 Task: Toggle use commit input as stash message.
Action: Mouse moved to (21, 533)
Screenshot: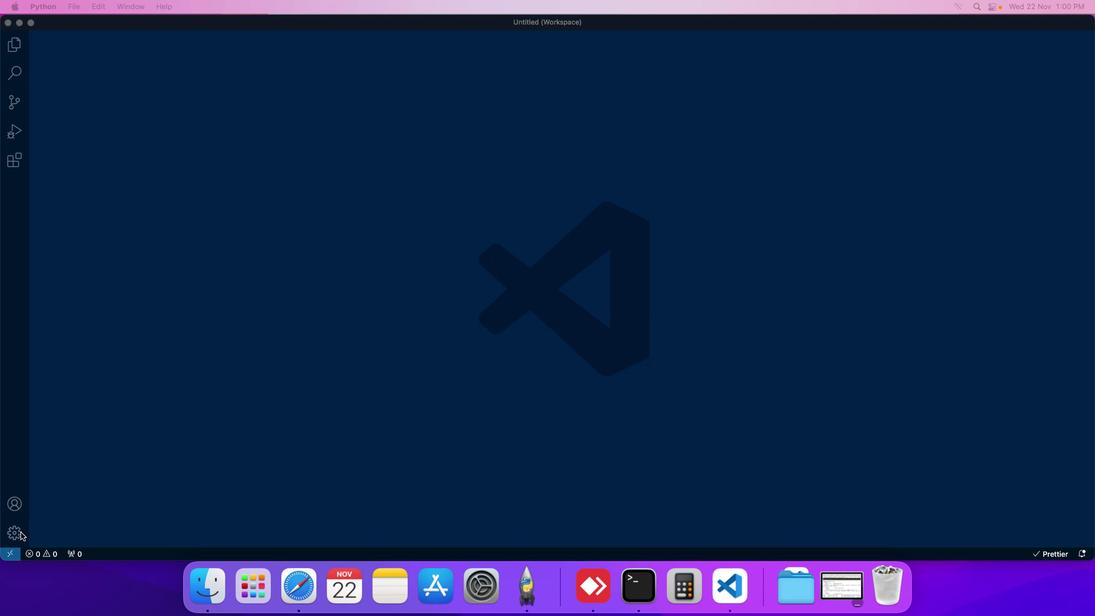 
Action: Mouse pressed left at (21, 533)
Screenshot: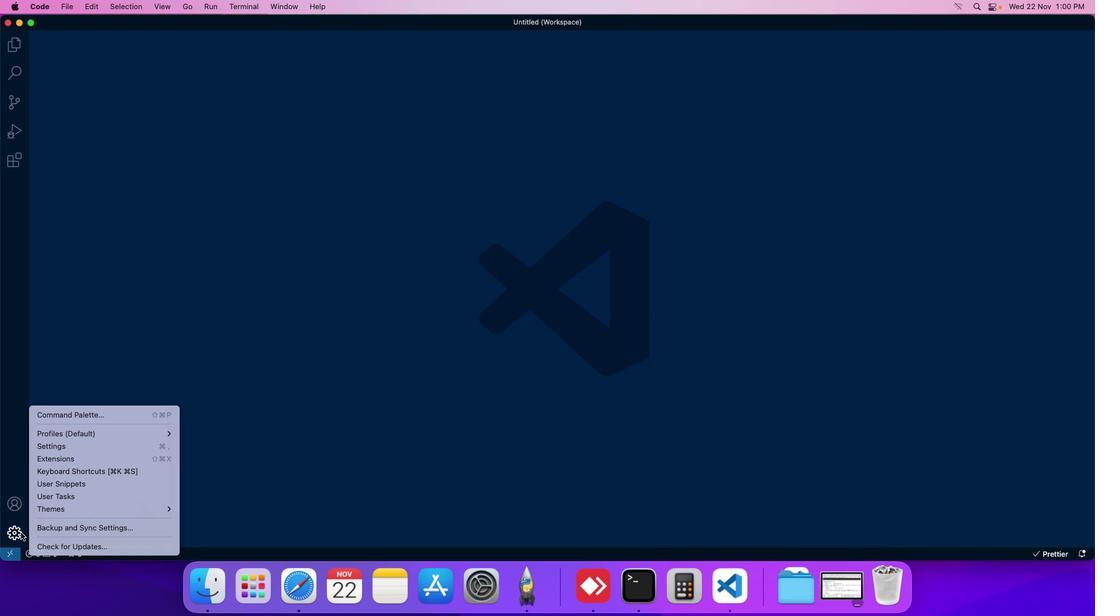 
Action: Mouse moved to (81, 451)
Screenshot: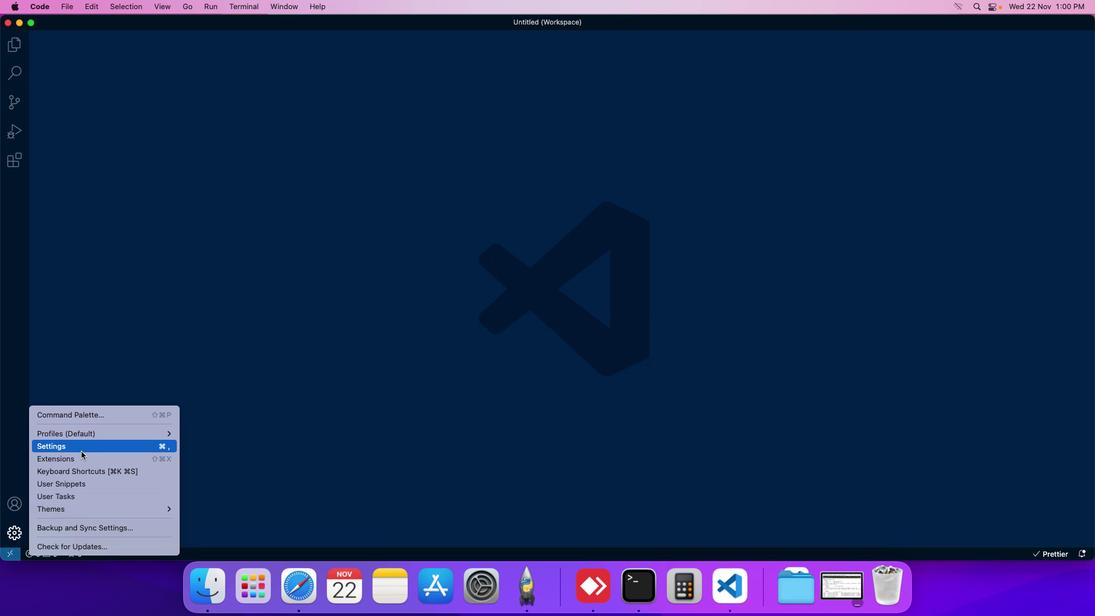 
Action: Mouse pressed left at (81, 451)
Screenshot: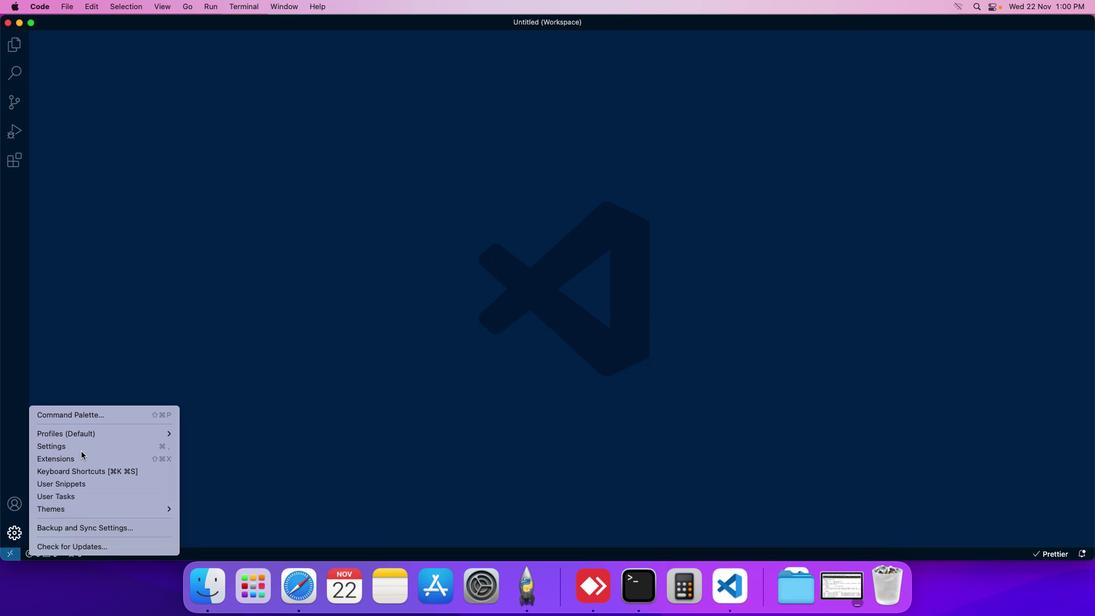 
Action: Mouse moved to (259, 96)
Screenshot: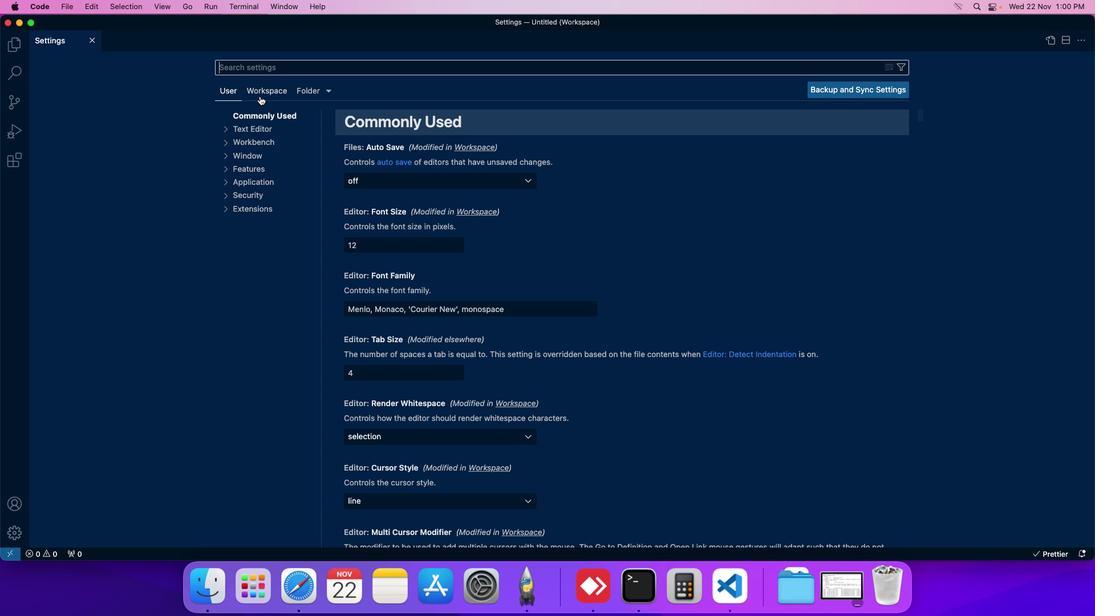 
Action: Mouse pressed left at (259, 96)
Screenshot: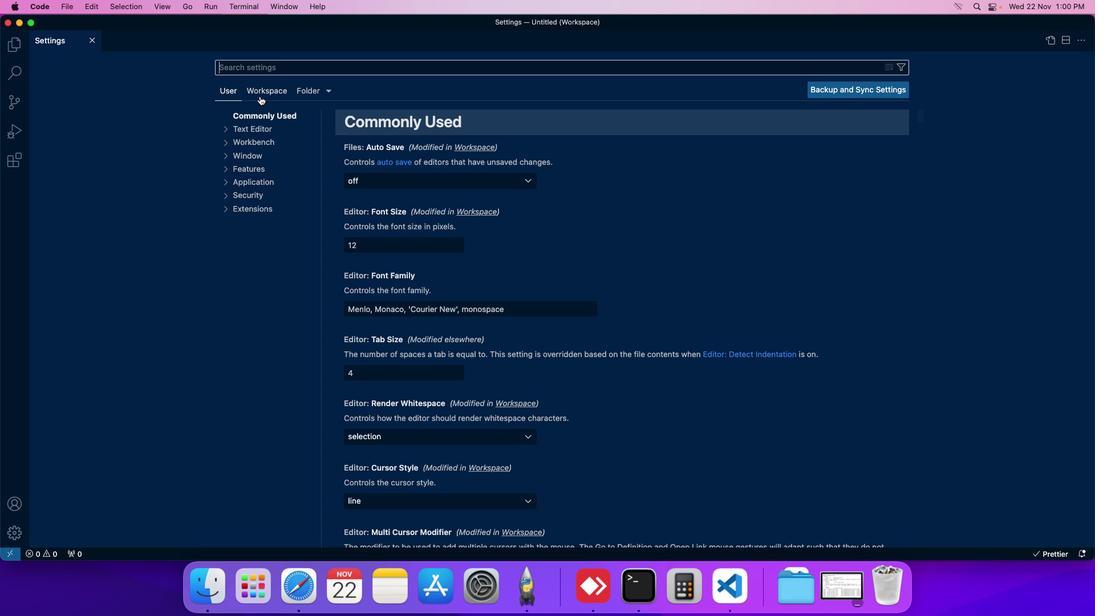 
Action: Mouse moved to (252, 197)
Screenshot: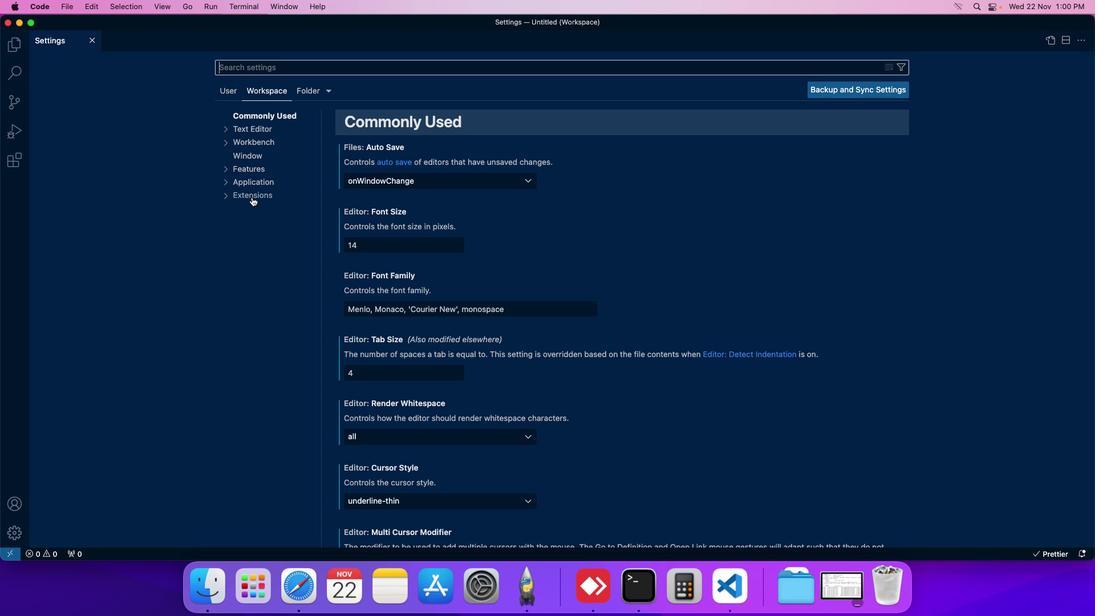 
Action: Mouse pressed left at (252, 197)
Screenshot: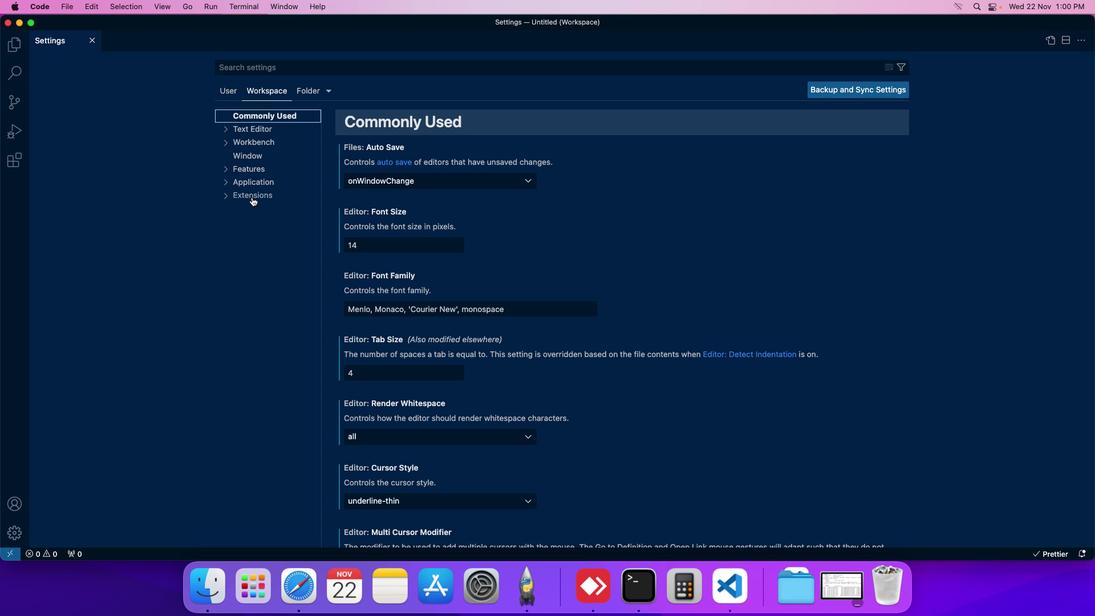 
Action: Mouse moved to (245, 248)
Screenshot: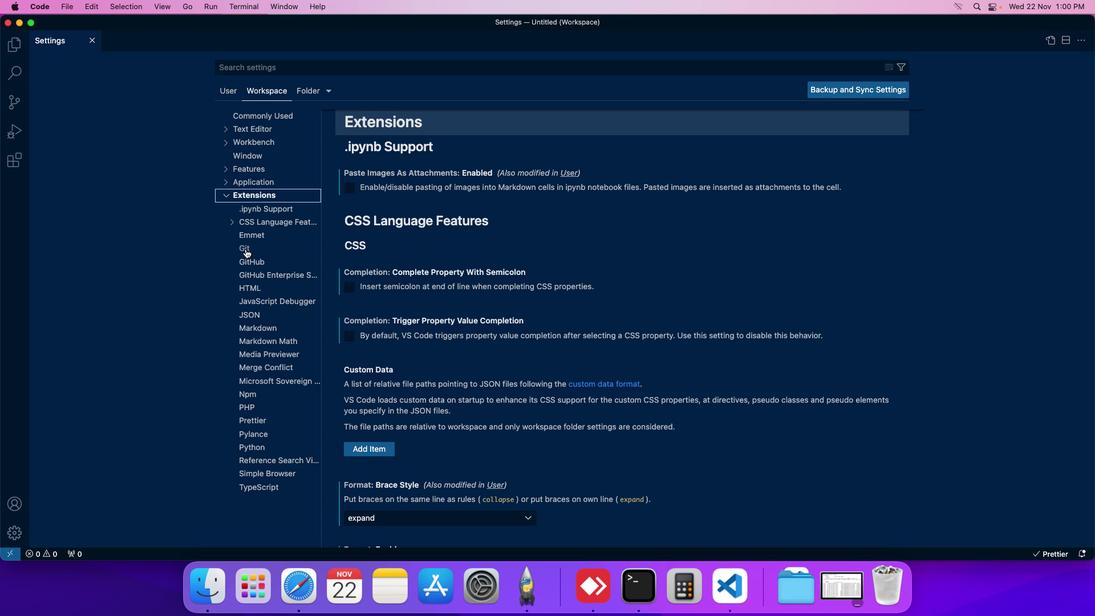 
Action: Mouse pressed left at (245, 248)
Screenshot: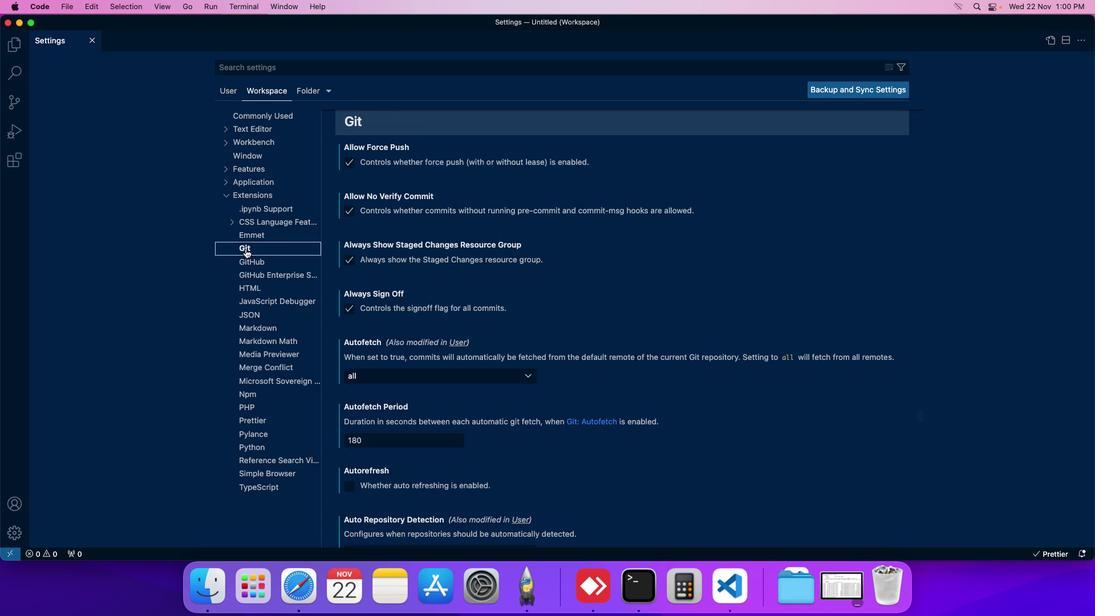 
Action: Mouse moved to (356, 330)
Screenshot: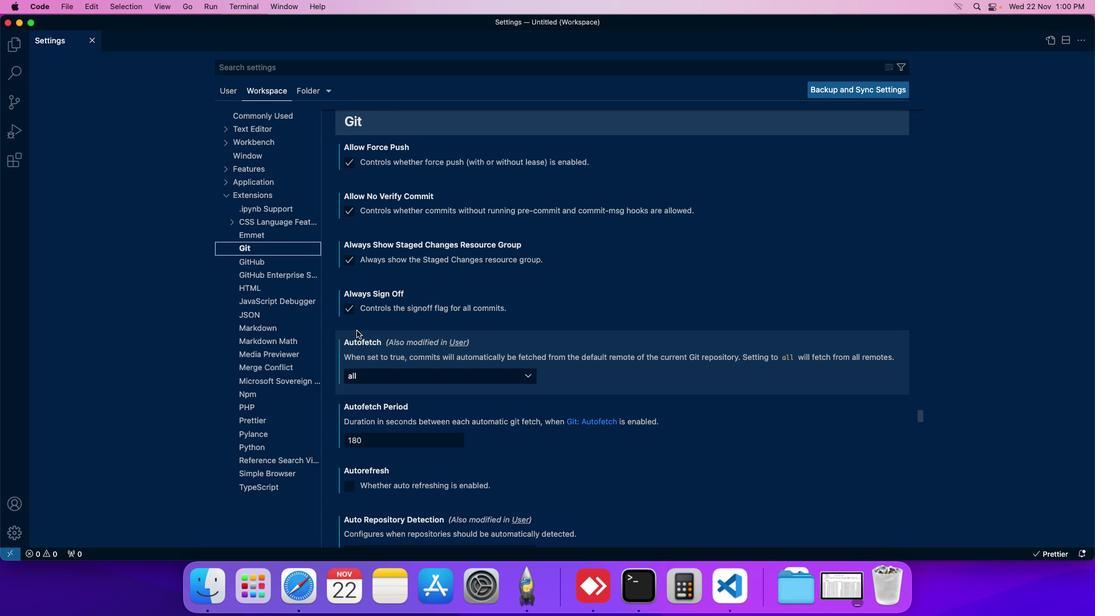 
Action: Mouse scrolled (356, 330) with delta (0, 0)
Screenshot: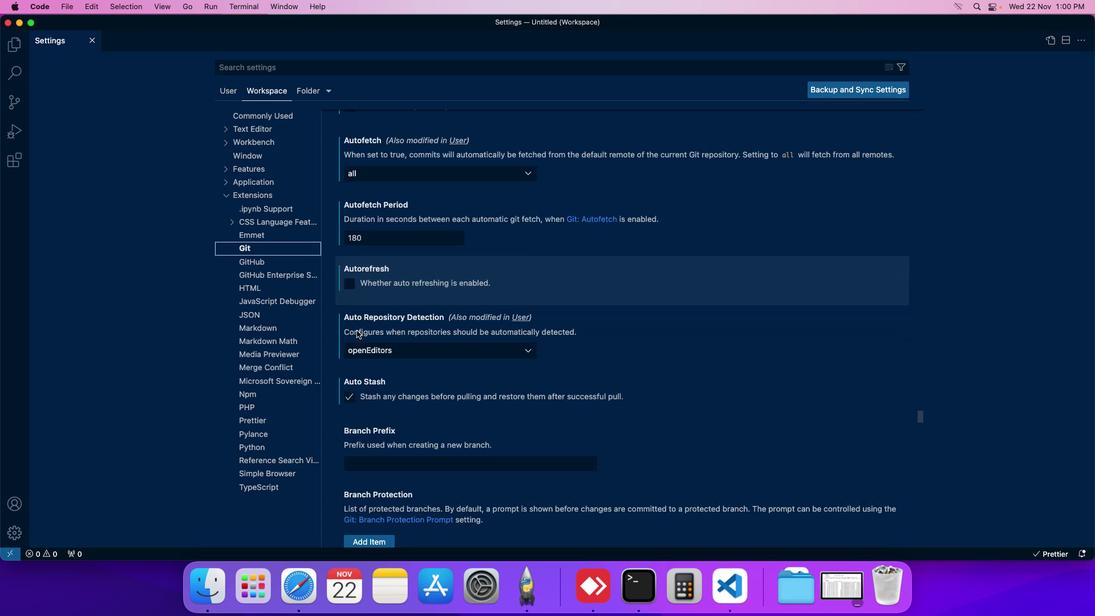 
Action: Mouse scrolled (356, 330) with delta (0, 0)
Screenshot: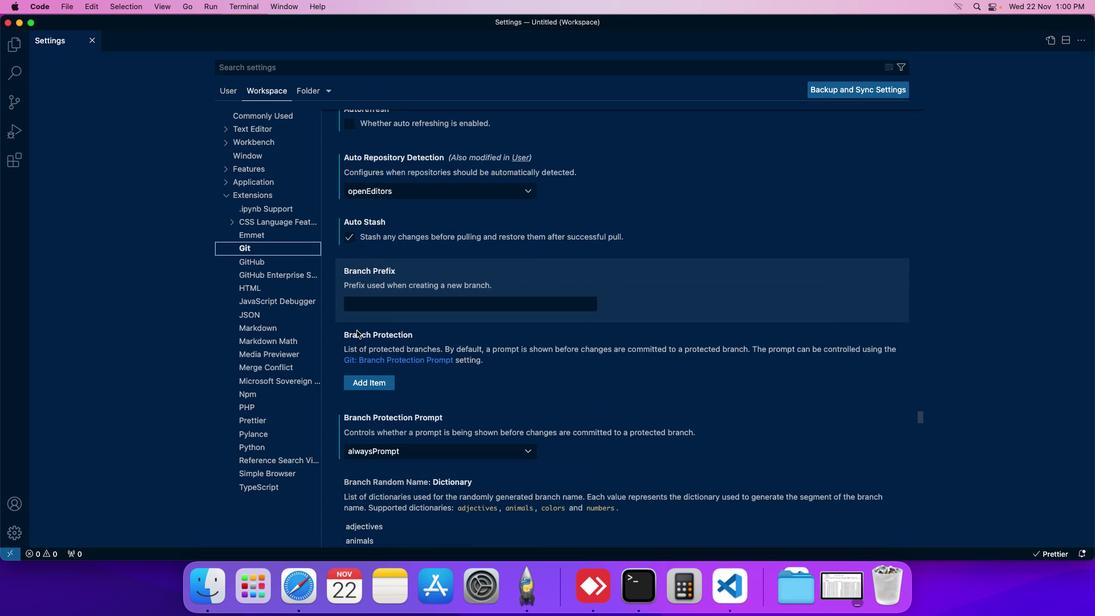 
Action: Mouse scrolled (356, 330) with delta (0, 0)
Screenshot: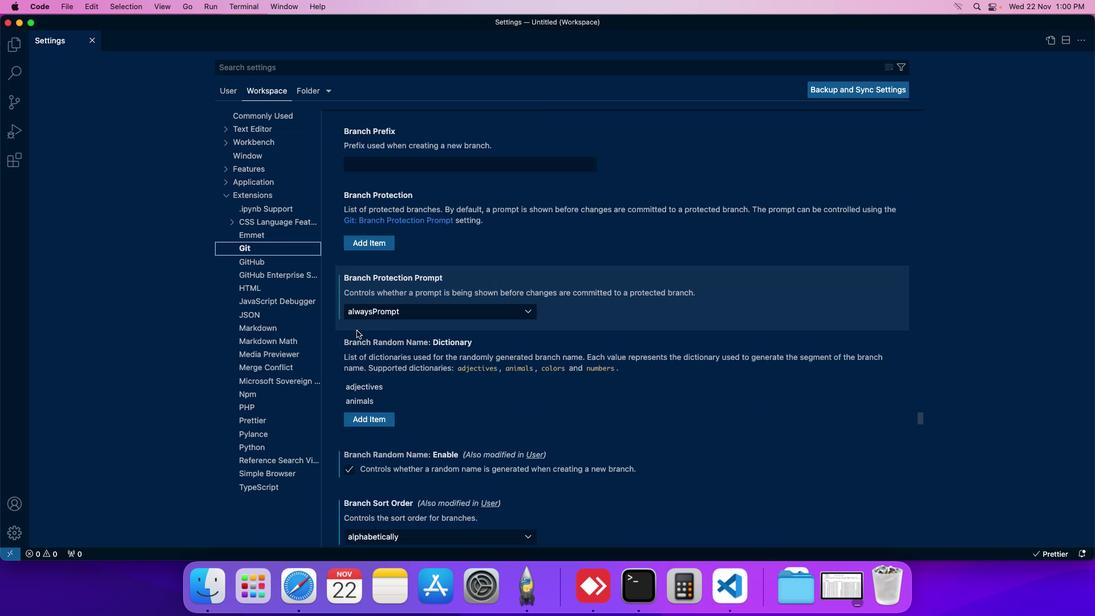 
Action: Mouse scrolled (356, 330) with delta (0, 0)
Screenshot: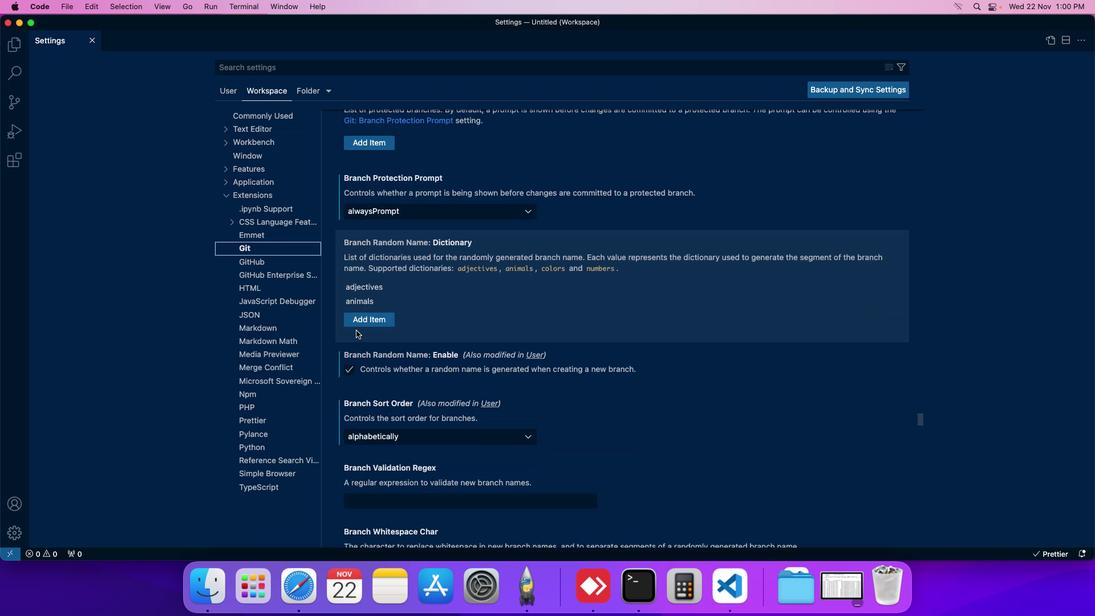 
Action: Mouse moved to (356, 330)
Screenshot: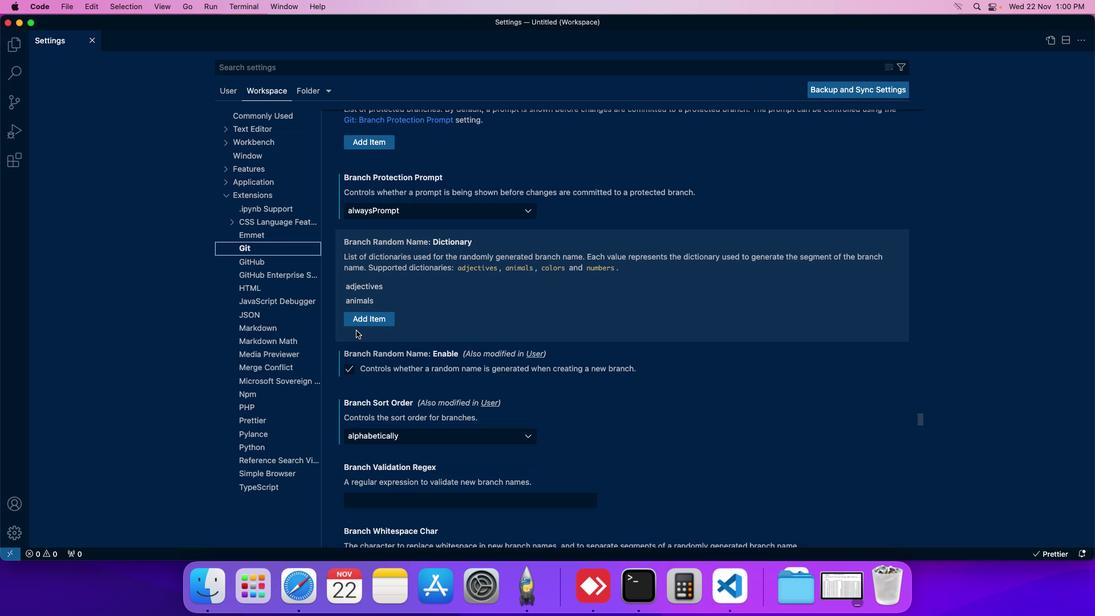 
Action: Mouse scrolled (356, 330) with delta (0, 0)
Screenshot: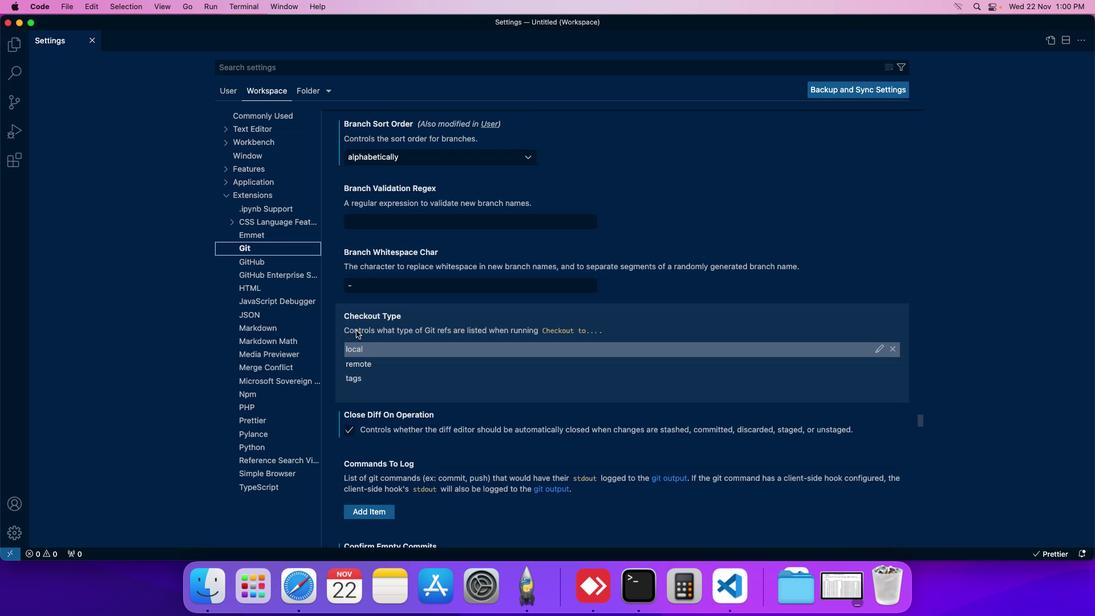 
Action: Mouse scrolled (356, 330) with delta (0, 0)
Screenshot: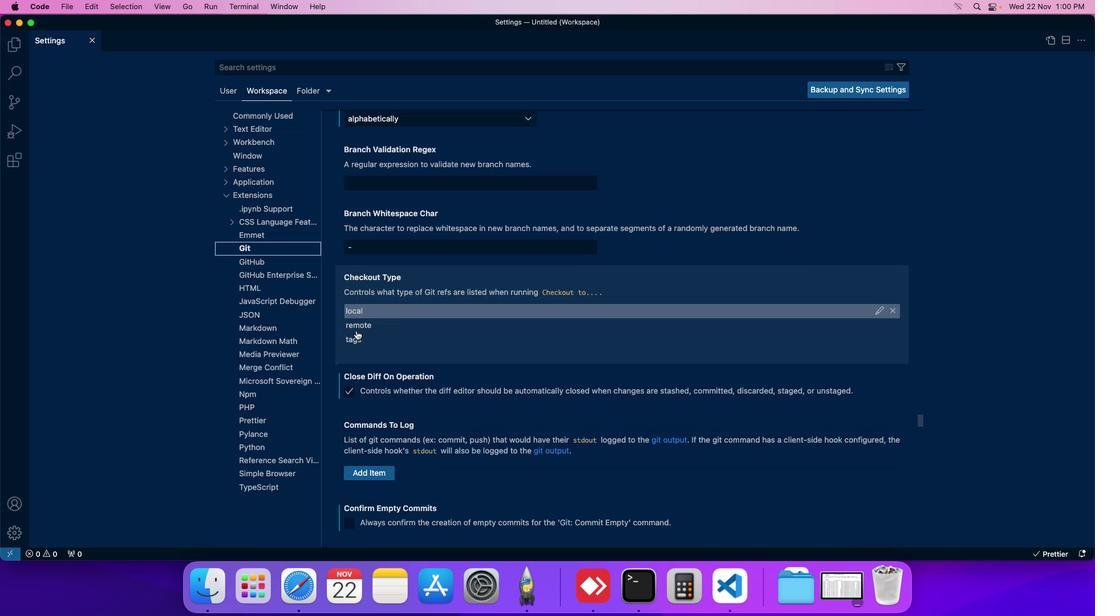 
Action: Mouse scrolled (356, 330) with delta (0, 0)
Screenshot: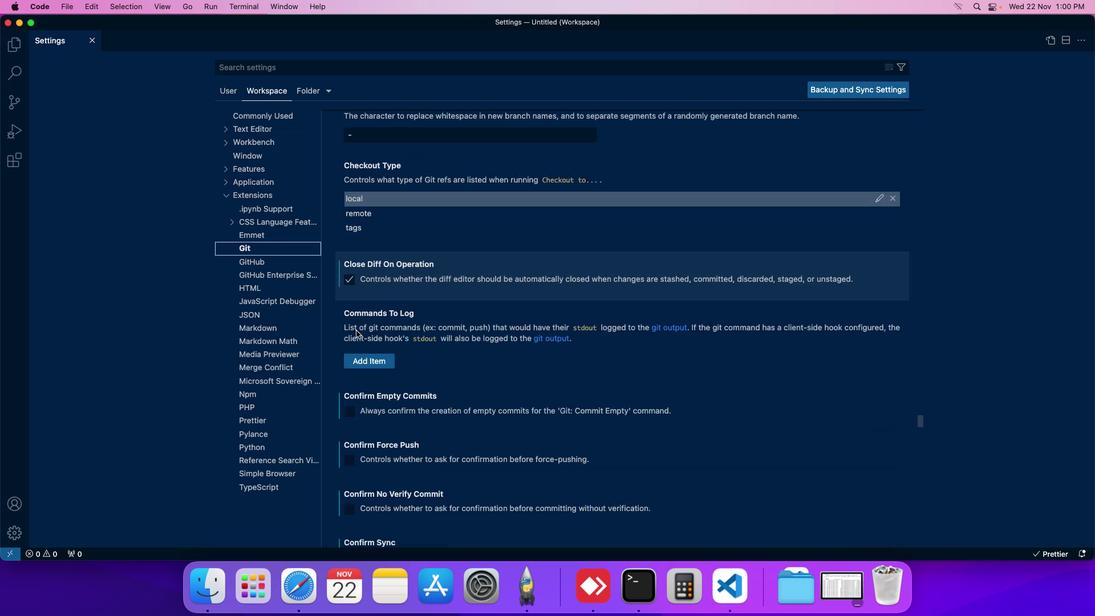 
Action: Mouse scrolled (356, 330) with delta (0, 0)
Screenshot: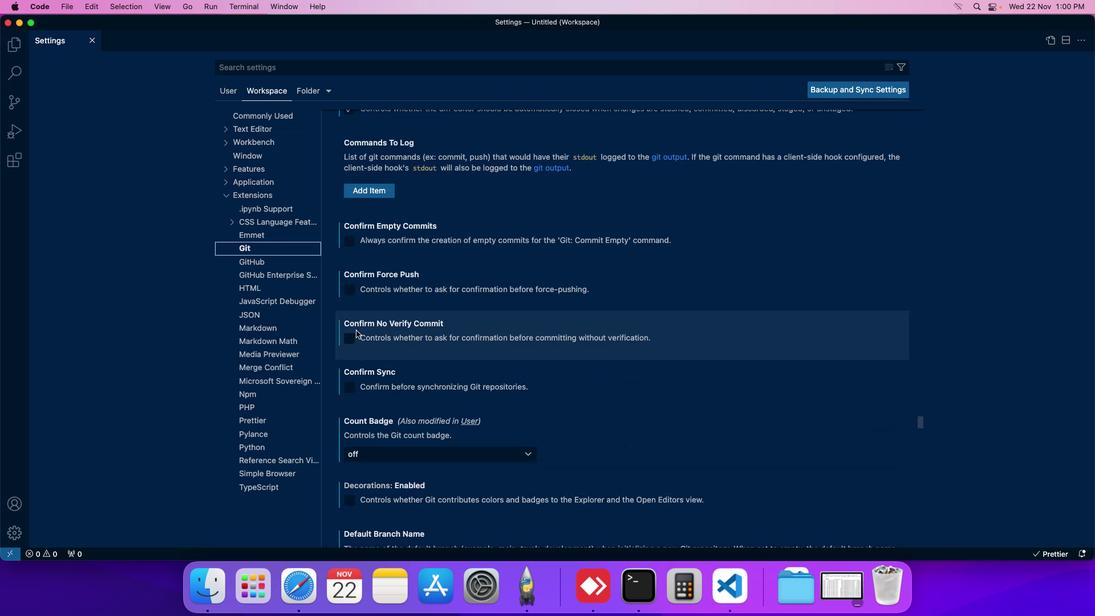
Action: Mouse scrolled (356, 330) with delta (0, 0)
Screenshot: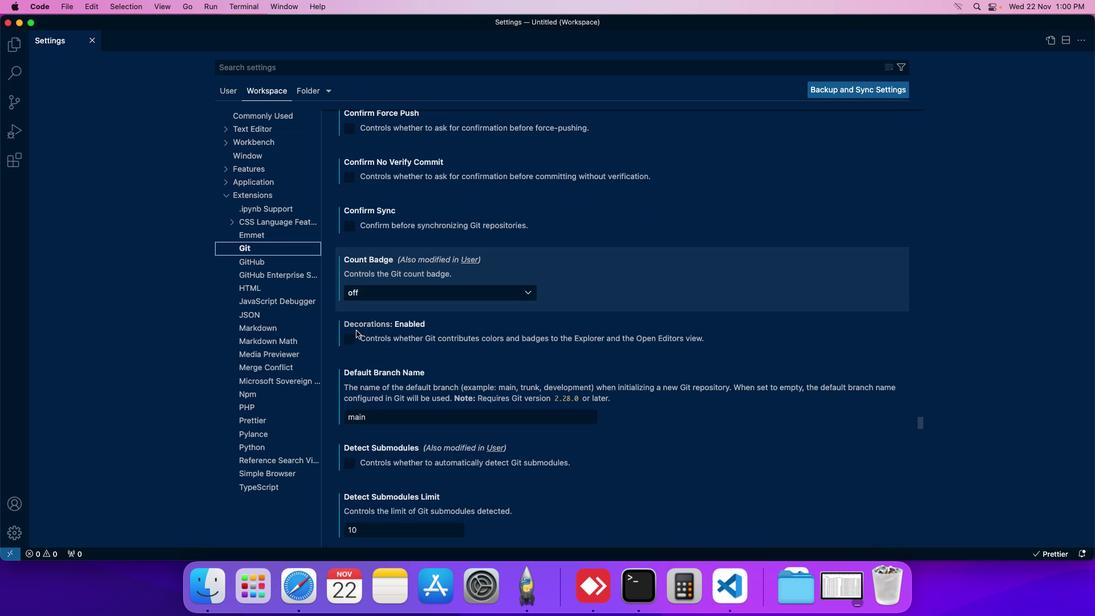 
Action: Mouse scrolled (356, 330) with delta (0, 0)
Screenshot: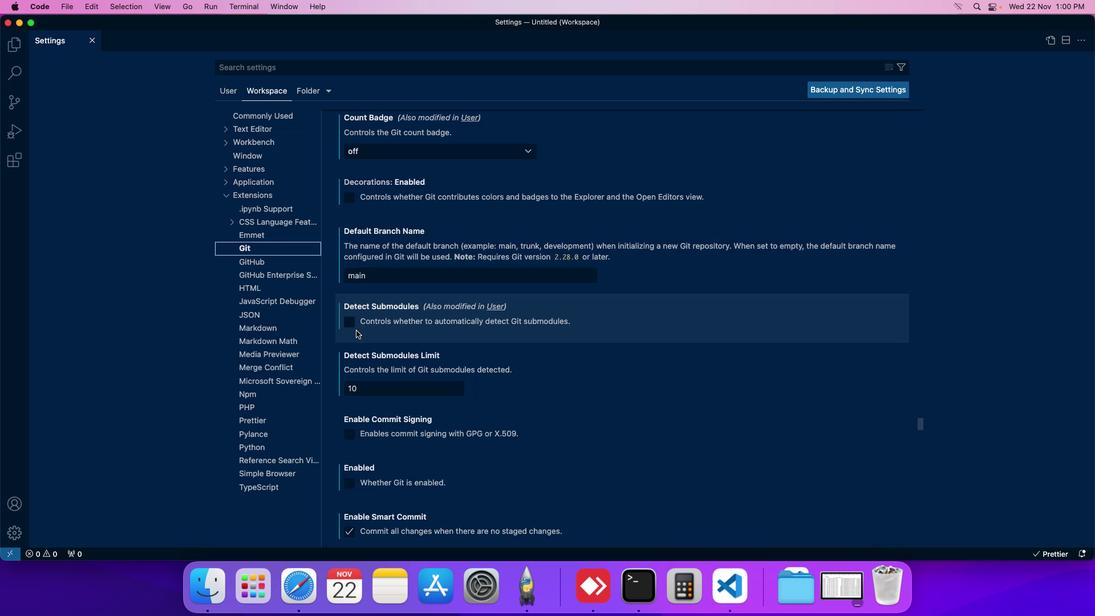 
Action: Mouse scrolled (356, 330) with delta (0, 0)
Screenshot: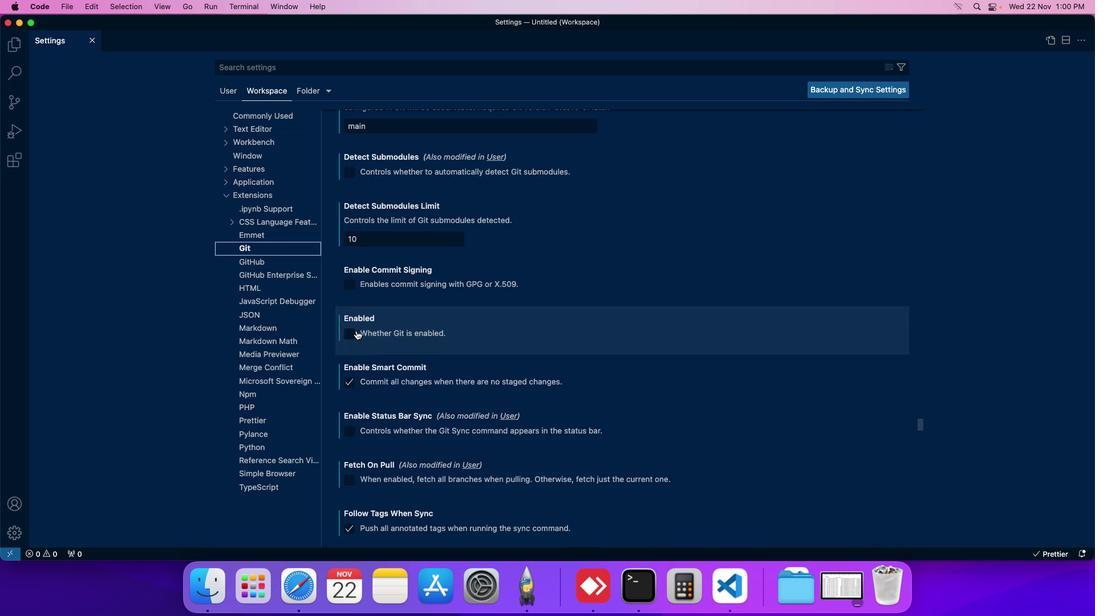 
Action: Mouse scrolled (356, 330) with delta (0, 0)
Screenshot: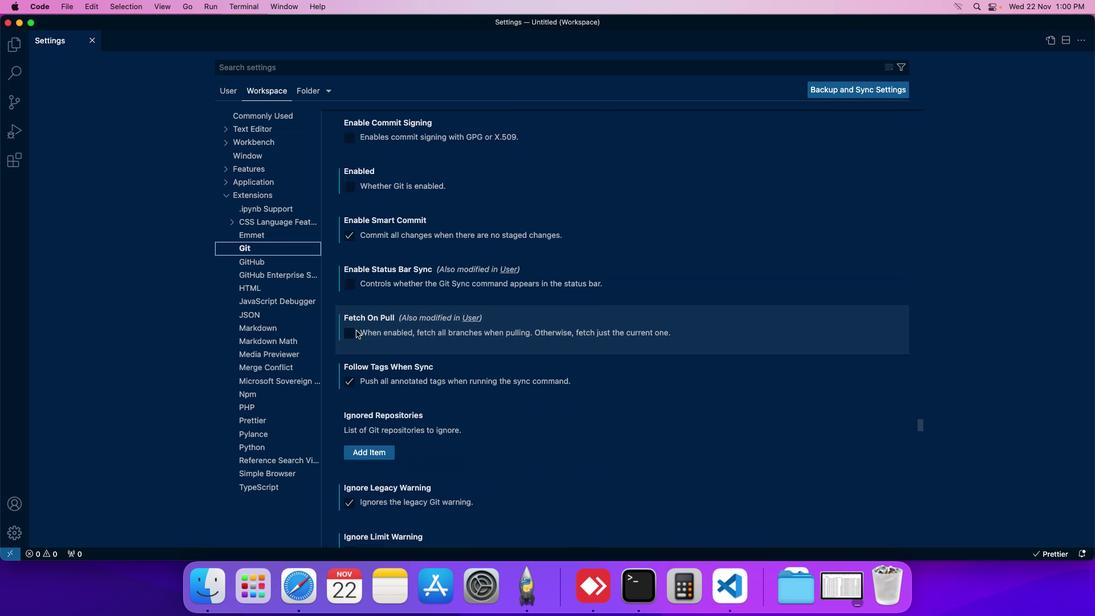 
Action: Mouse scrolled (356, 330) with delta (0, 0)
Screenshot: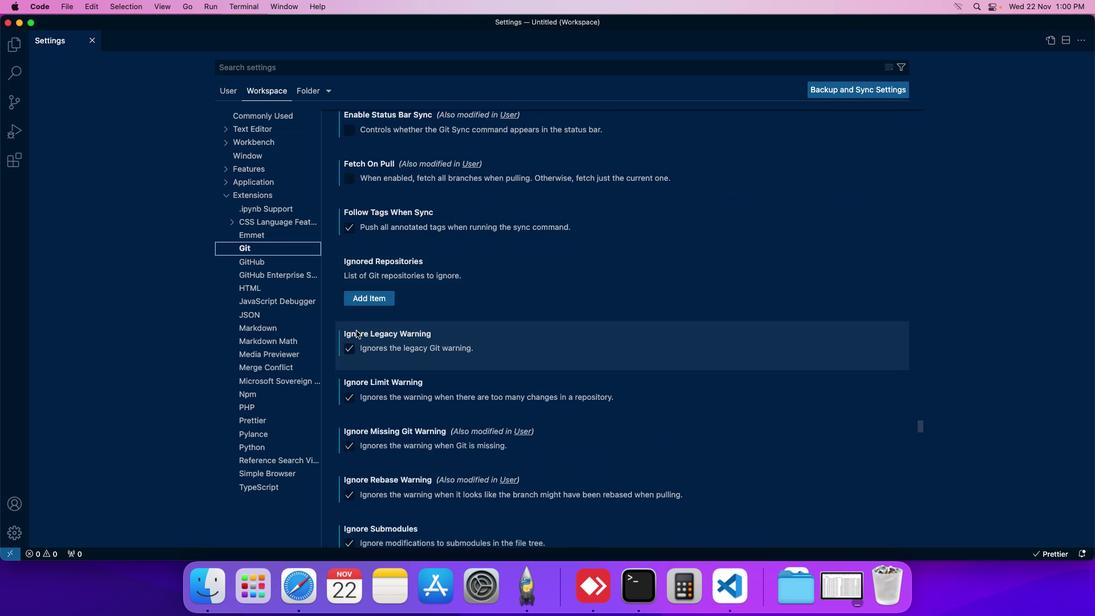 
Action: Mouse scrolled (356, 330) with delta (0, 0)
Screenshot: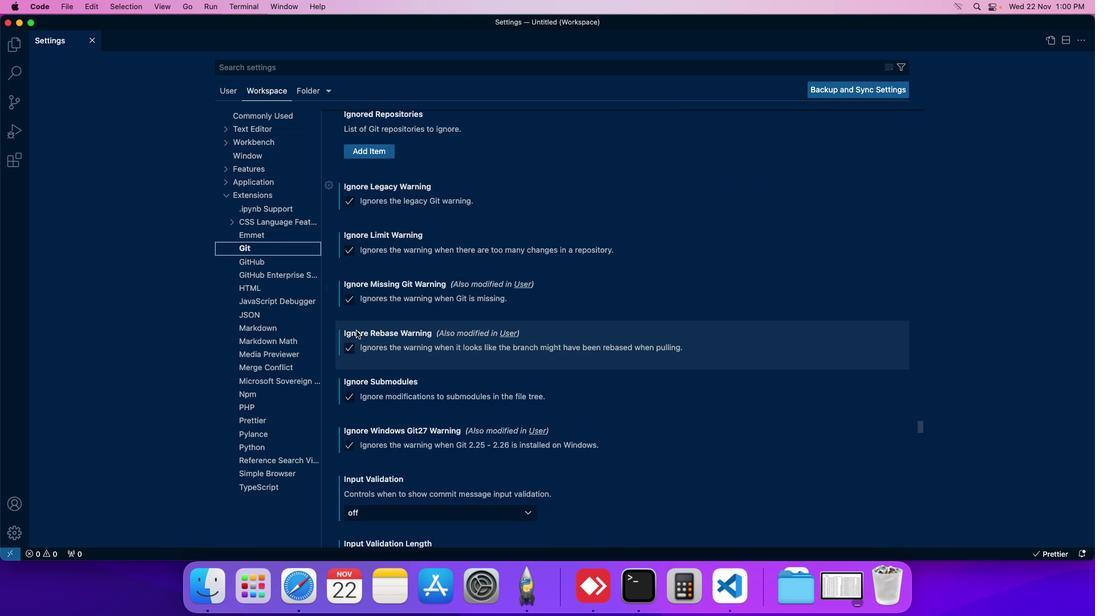 
Action: Mouse scrolled (356, 330) with delta (0, 0)
Screenshot: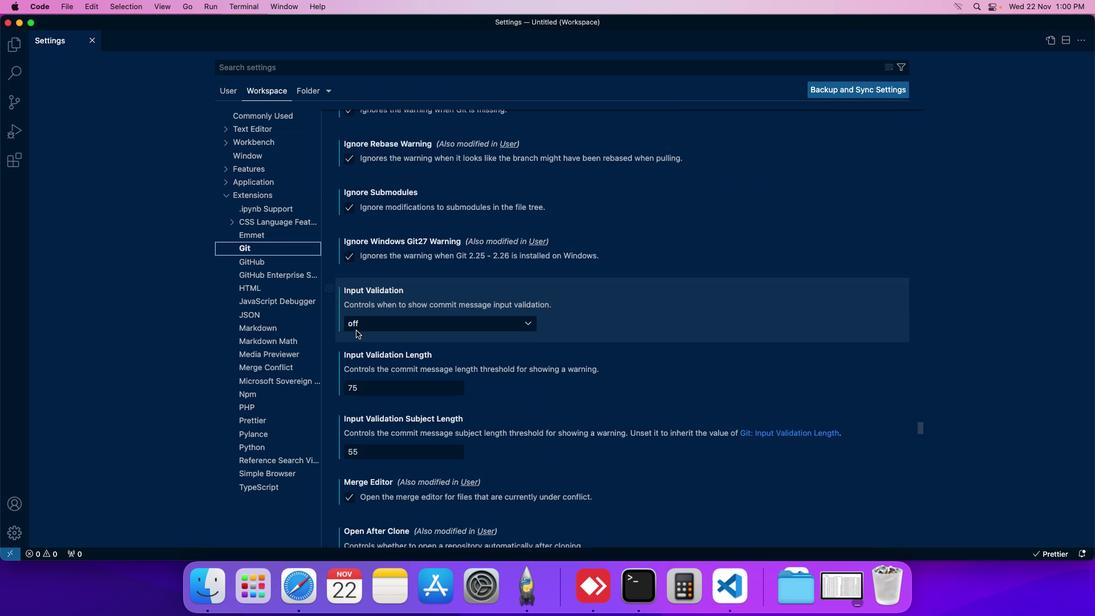 
Action: Mouse scrolled (356, 330) with delta (0, 0)
Screenshot: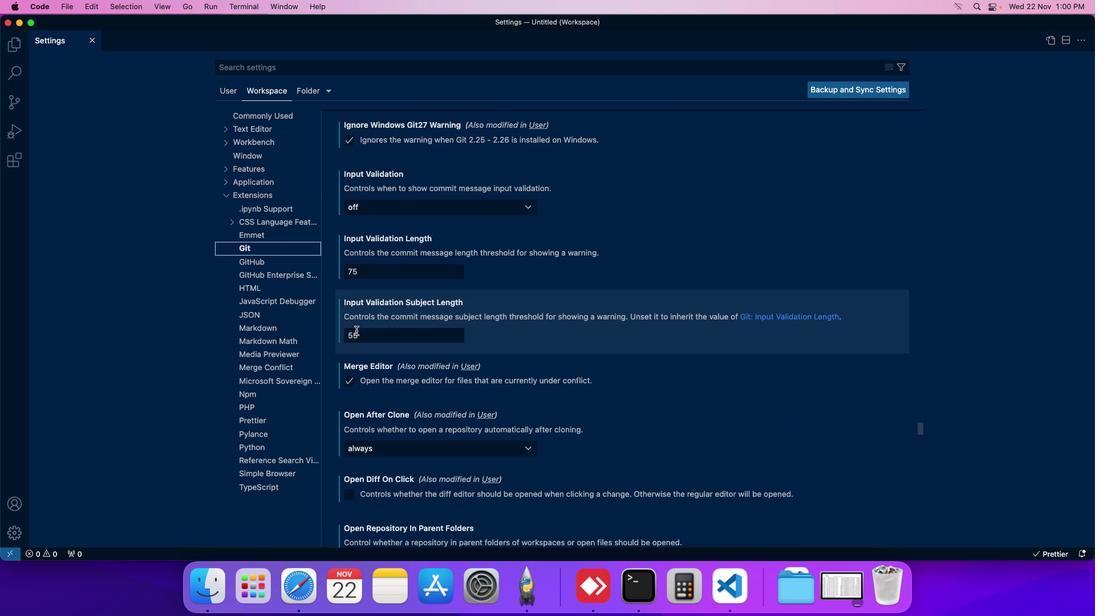
Action: Mouse scrolled (356, 330) with delta (0, 0)
Screenshot: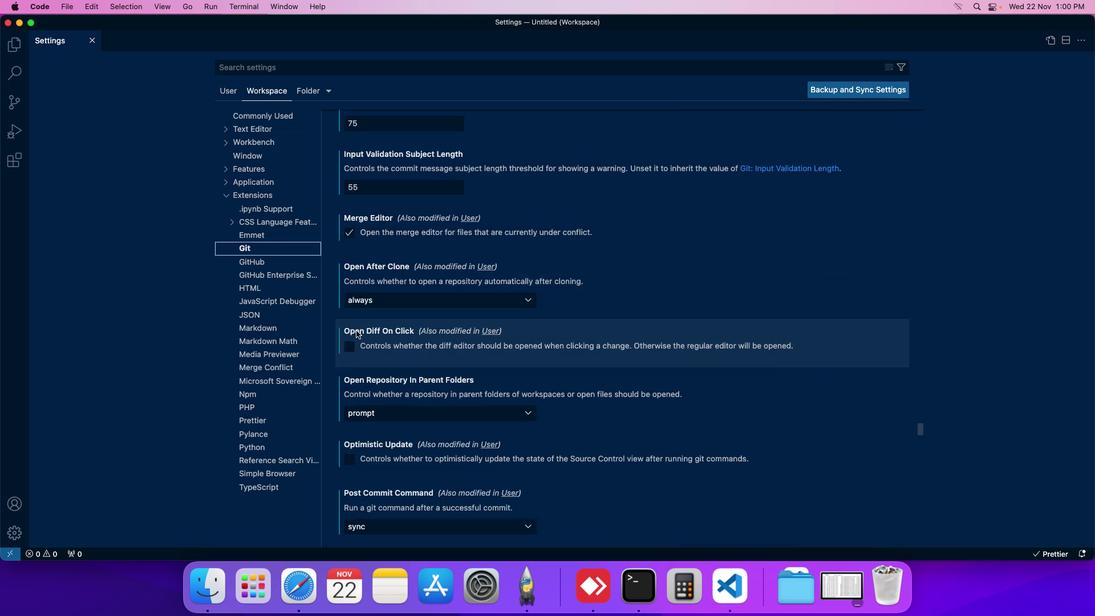 
Action: Mouse scrolled (356, 330) with delta (0, 0)
Screenshot: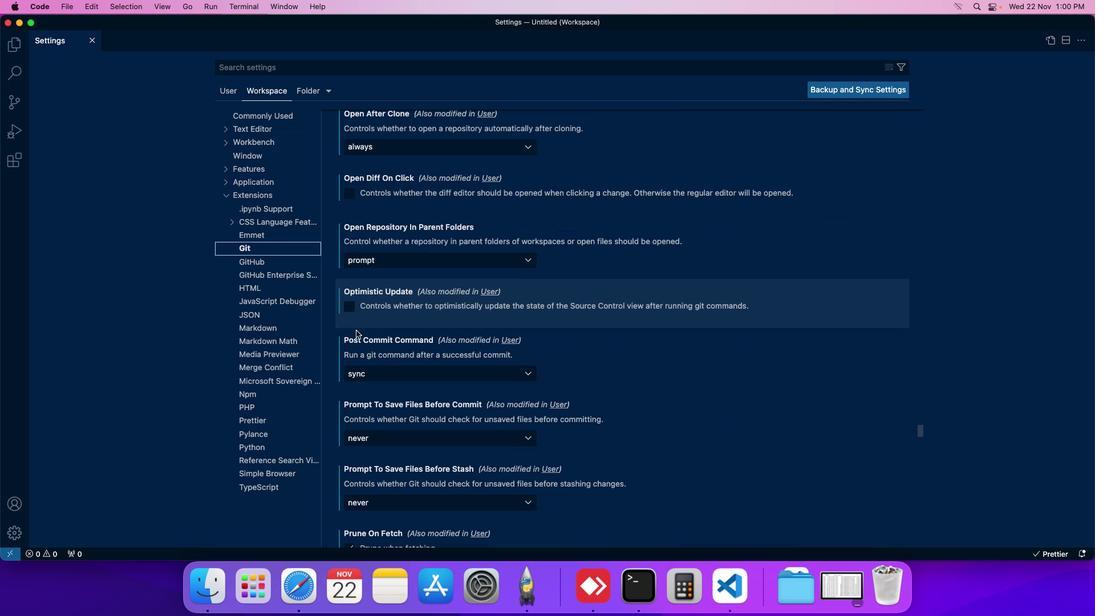 
Action: Mouse scrolled (356, 330) with delta (0, 0)
Screenshot: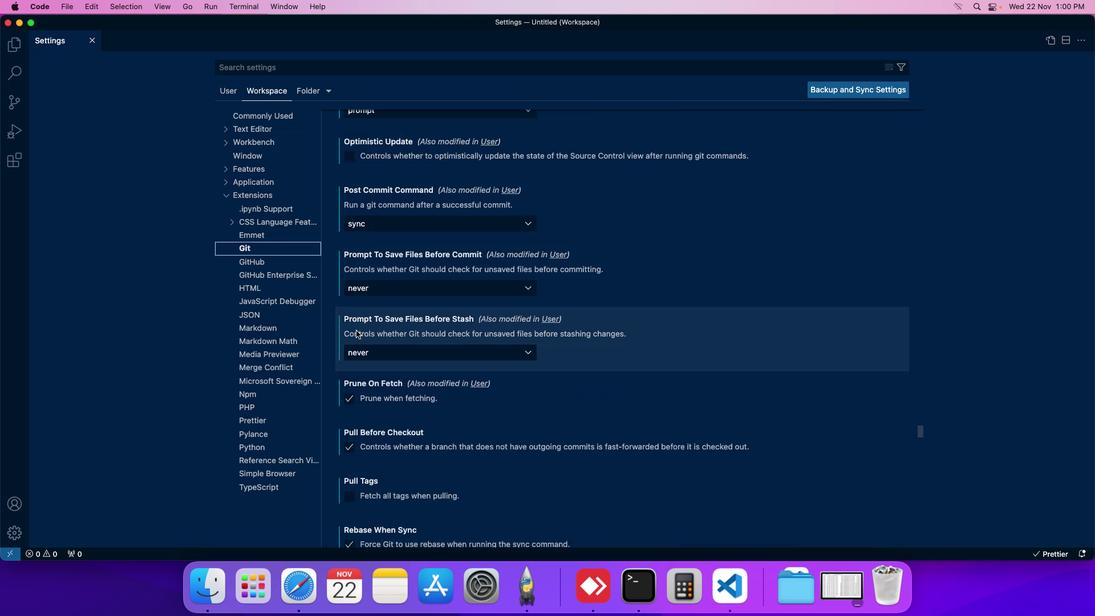 
Action: Mouse scrolled (356, 330) with delta (0, 0)
Screenshot: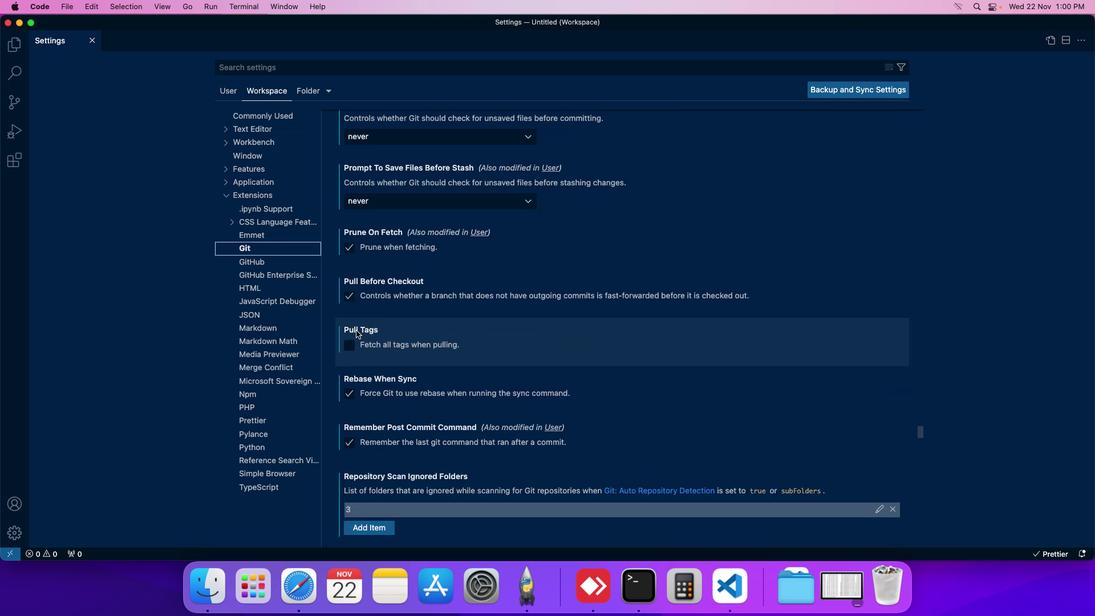 
Action: Mouse scrolled (356, 330) with delta (0, 0)
Screenshot: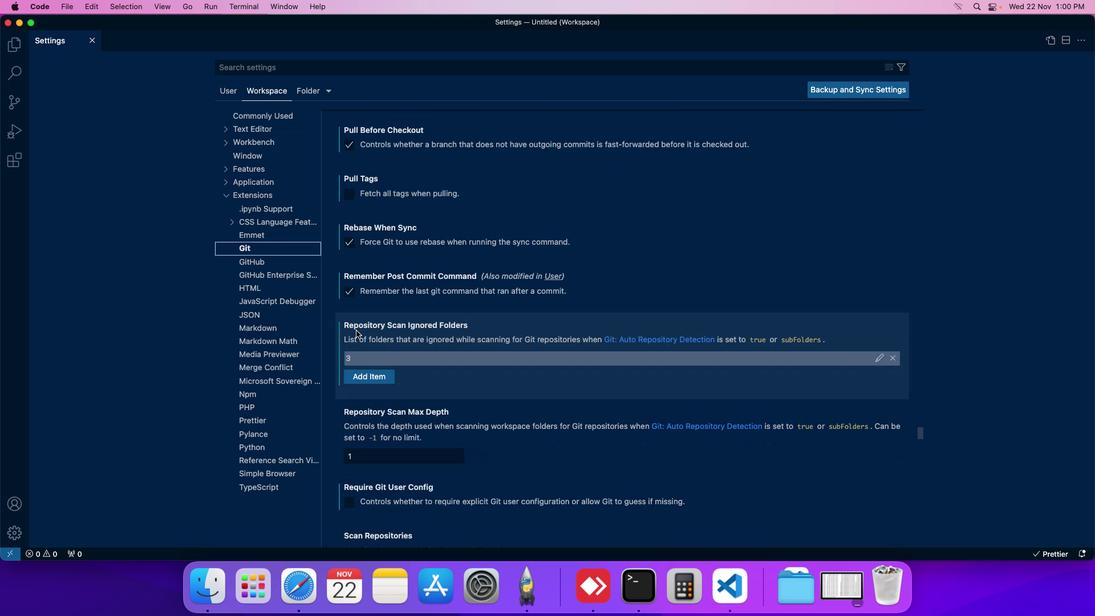 
Action: Mouse scrolled (356, 330) with delta (0, 0)
Screenshot: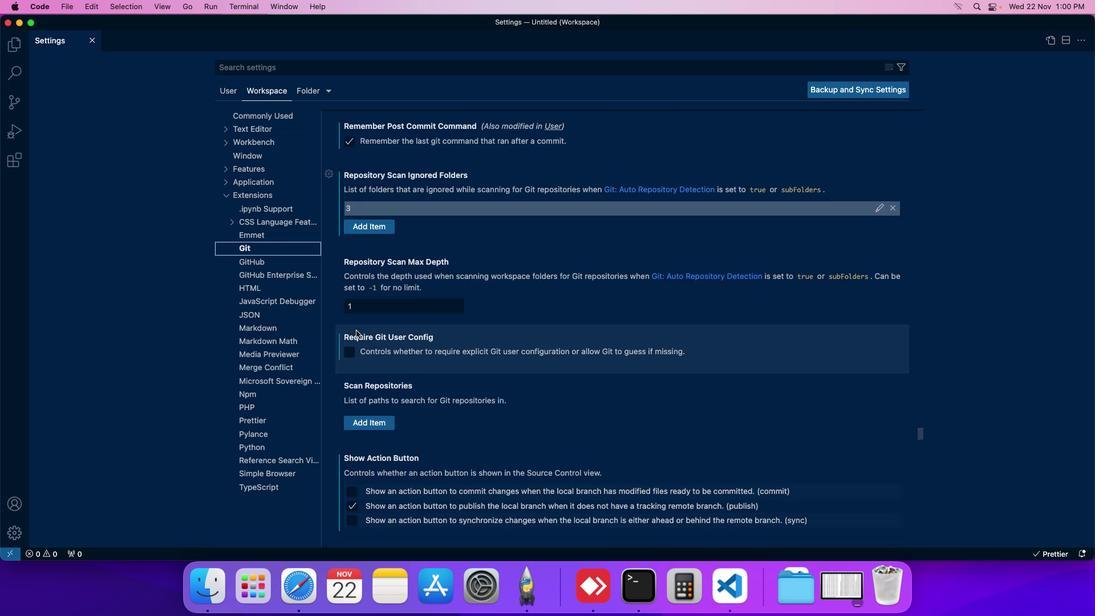 
Action: Mouse scrolled (356, 330) with delta (0, 0)
Screenshot: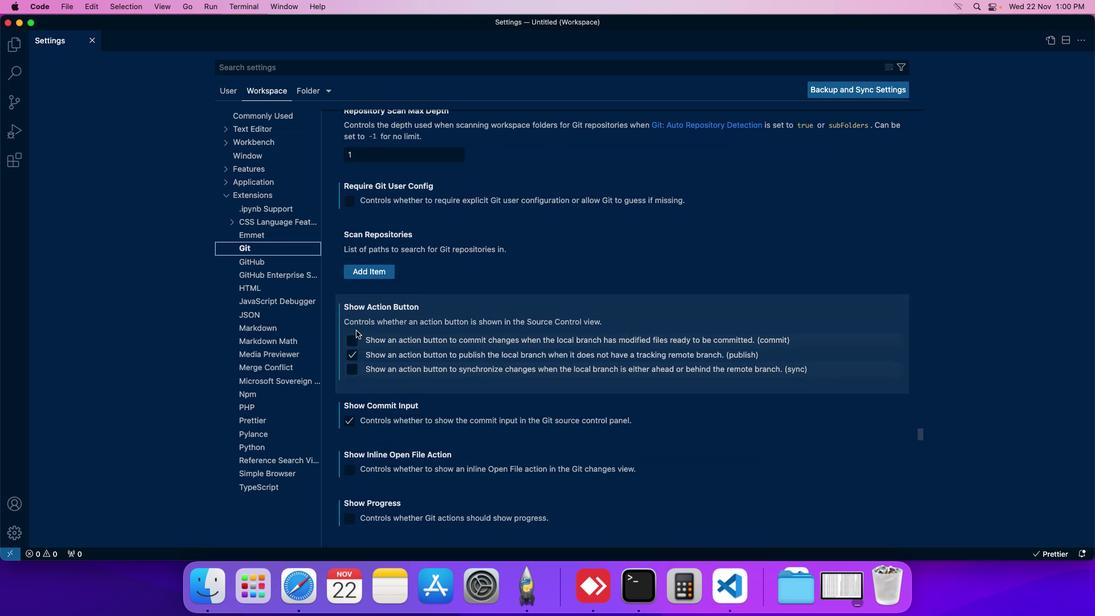 
Action: Mouse scrolled (356, 330) with delta (0, 0)
Screenshot: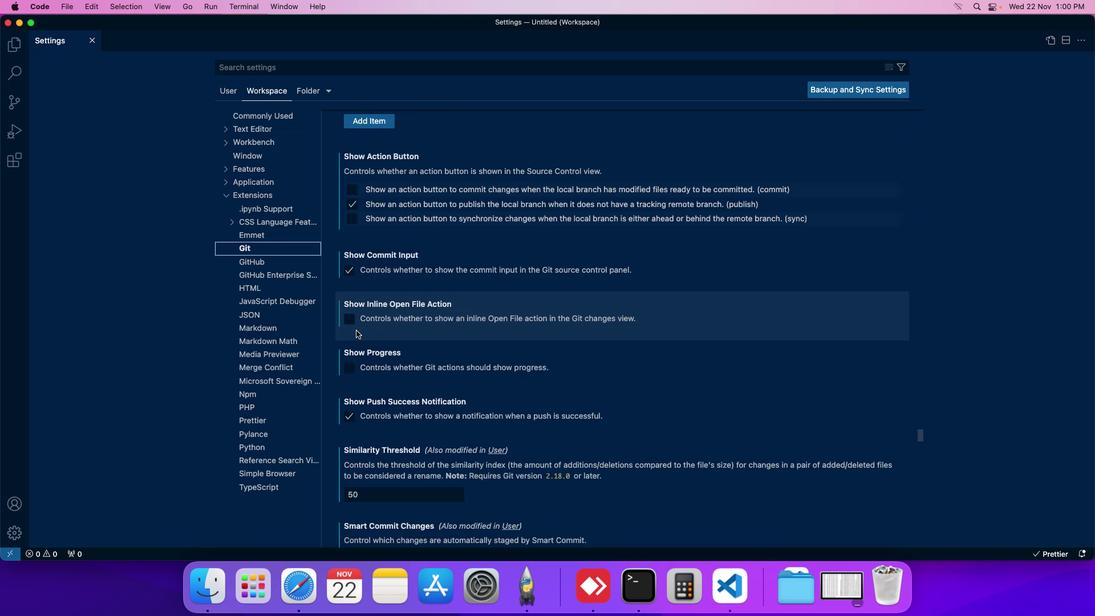 
Action: Mouse scrolled (356, 330) with delta (0, 0)
Screenshot: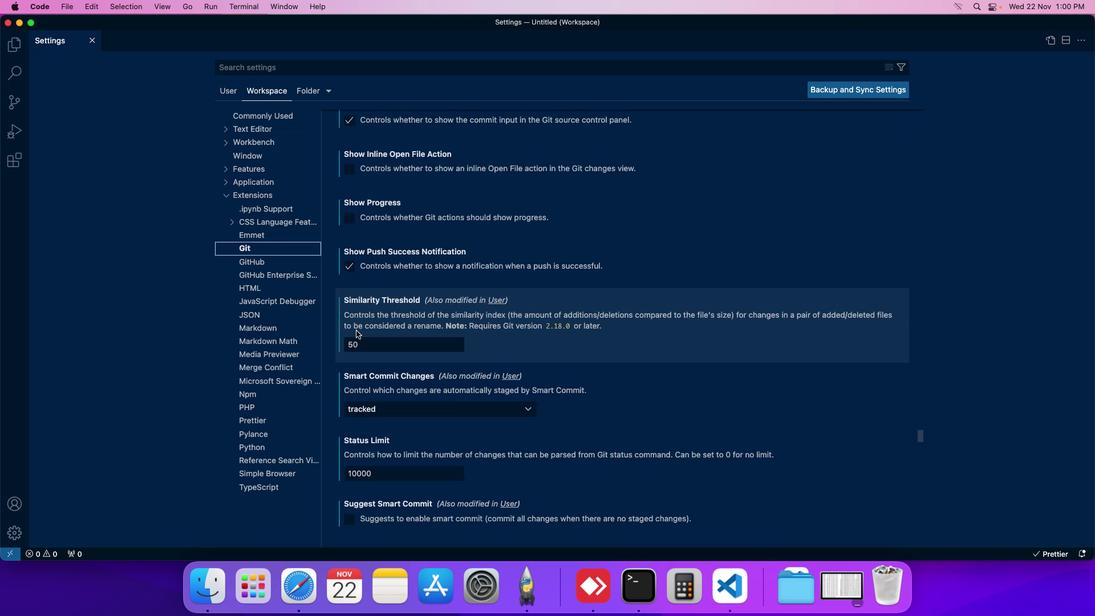 
Action: Mouse scrolled (356, 330) with delta (0, 0)
Screenshot: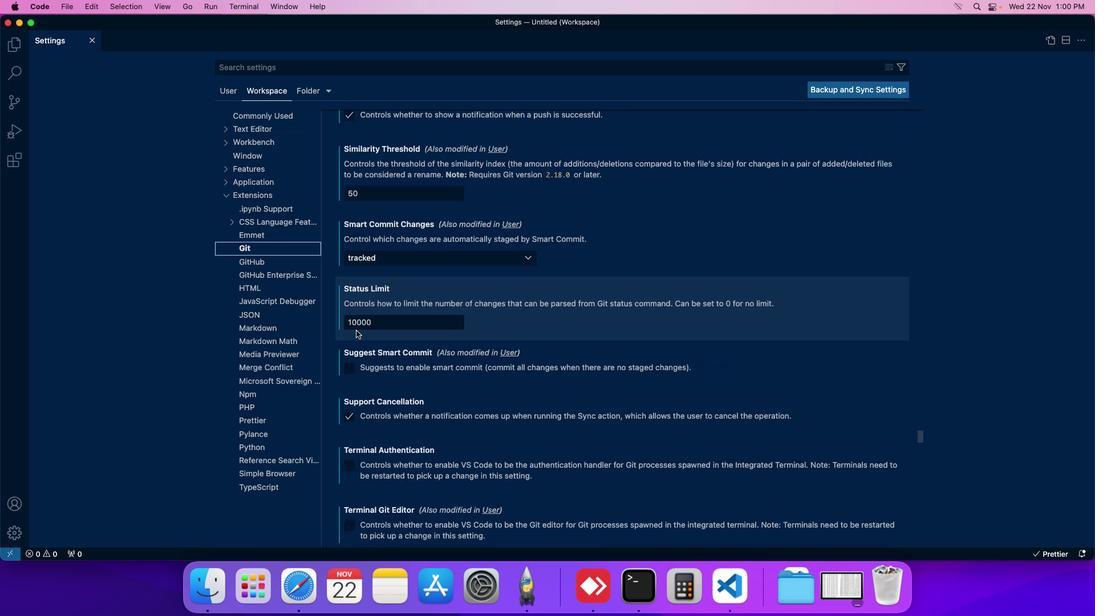 
Action: Mouse scrolled (356, 330) with delta (0, 0)
Screenshot: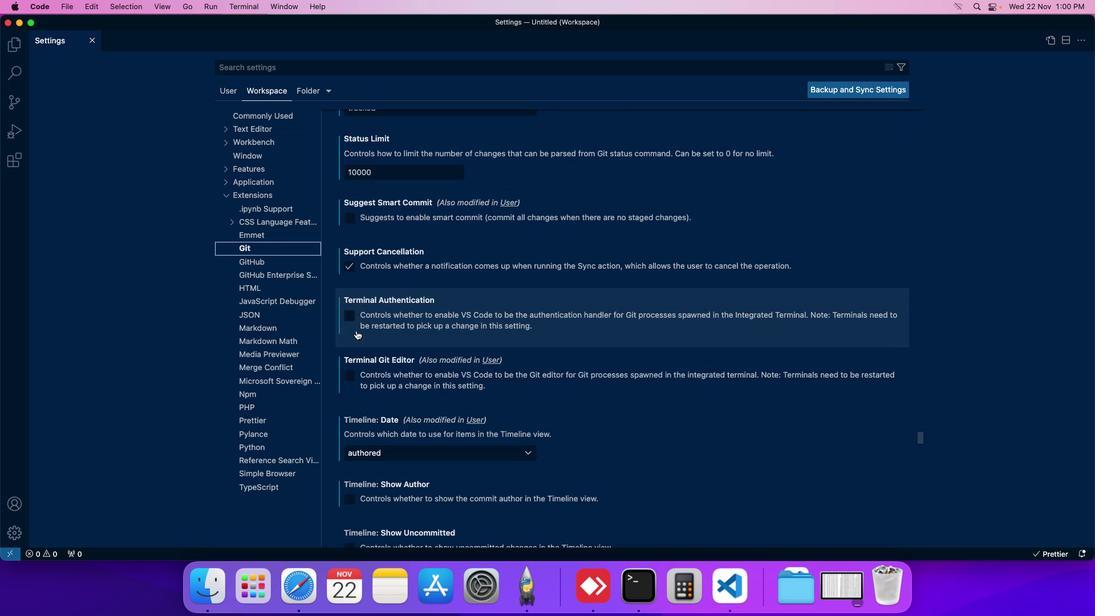 
Action: Mouse scrolled (356, 330) with delta (0, 0)
Screenshot: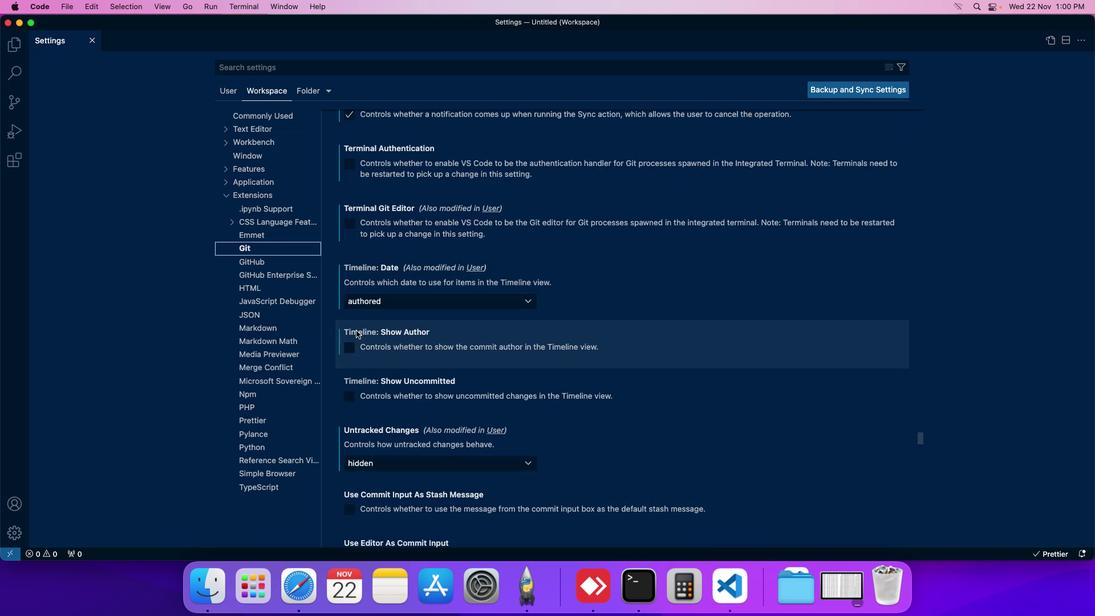 
Action: Mouse scrolled (356, 330) with delta (0, 0)
Screenshot: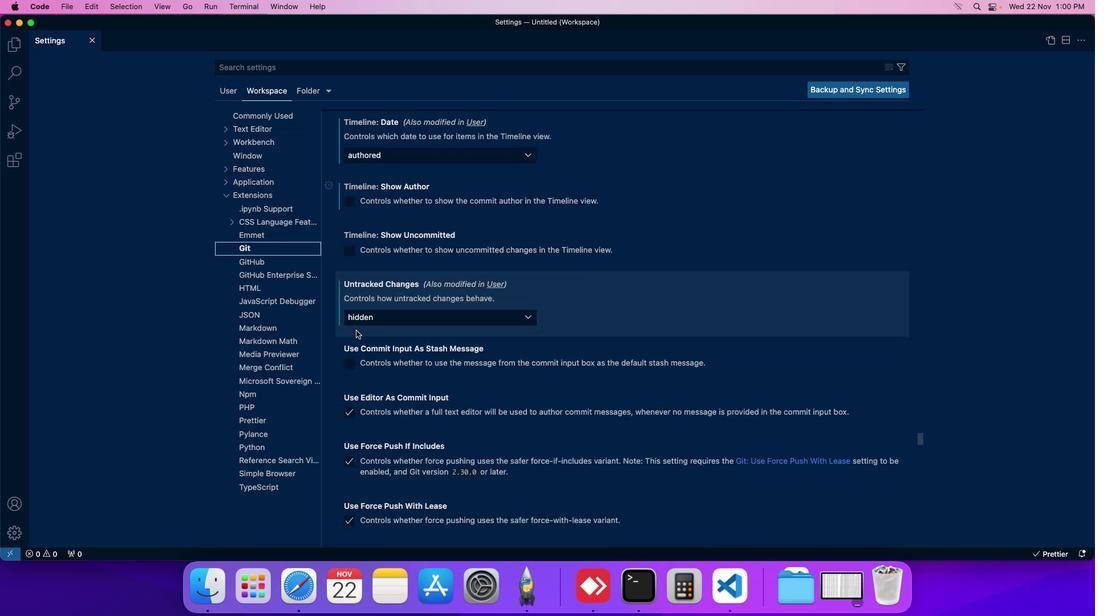 
Action: Mouse scrolled (356, 330) with delta (0, 0)
Screenshot: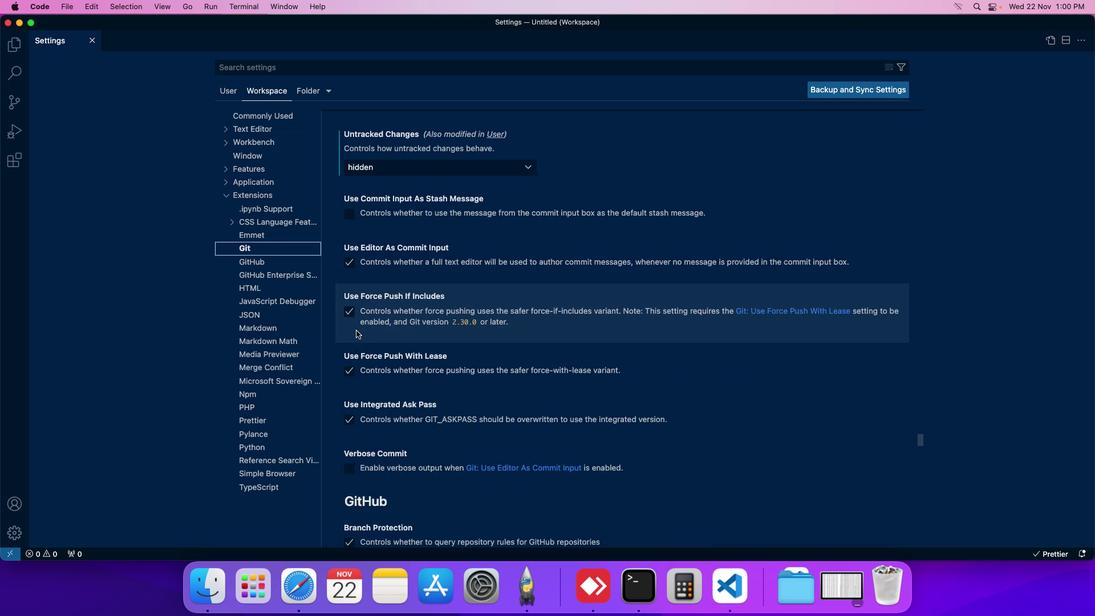 
Action: Mouse scrolled (356, 330) with delta (0, 0)
Screenshot: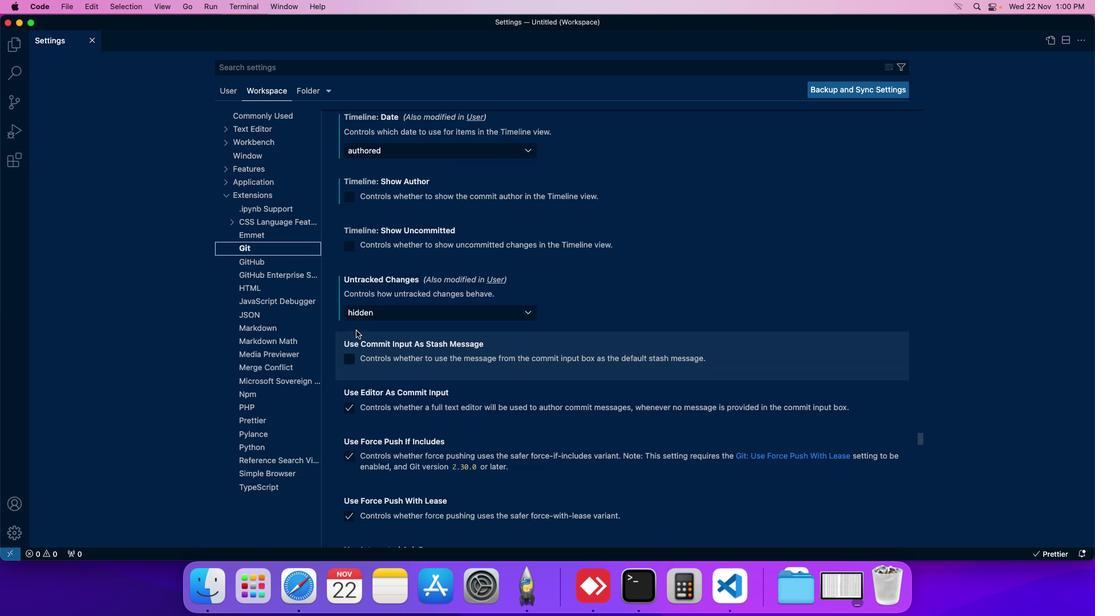 
Action: Mouse moved to (348, 357)
Screenshot: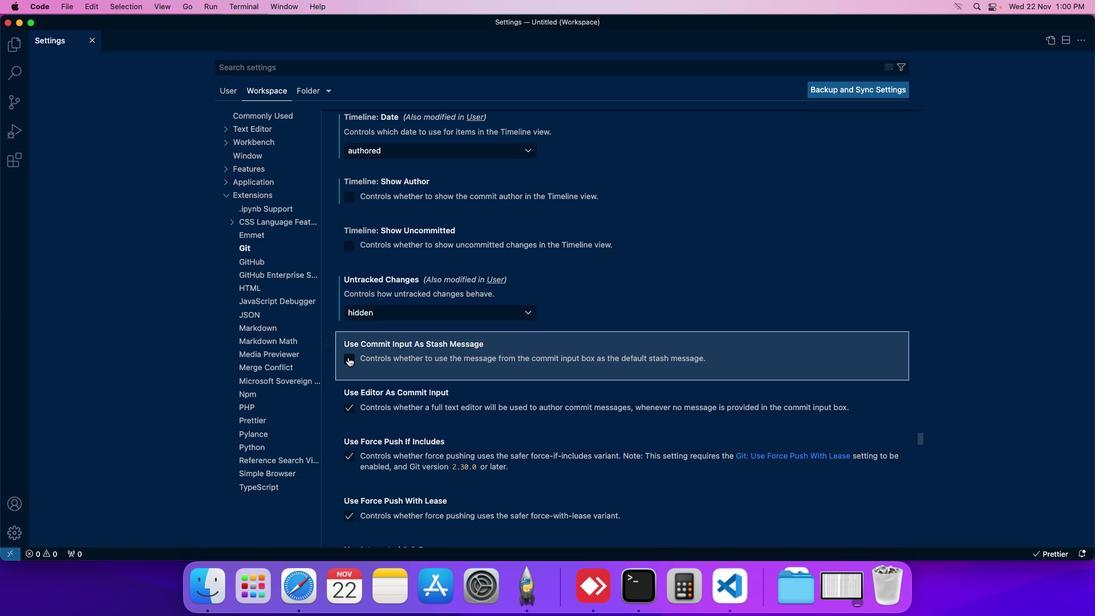 
Action: Mouse pressed left at (348, 357)
Screenshot: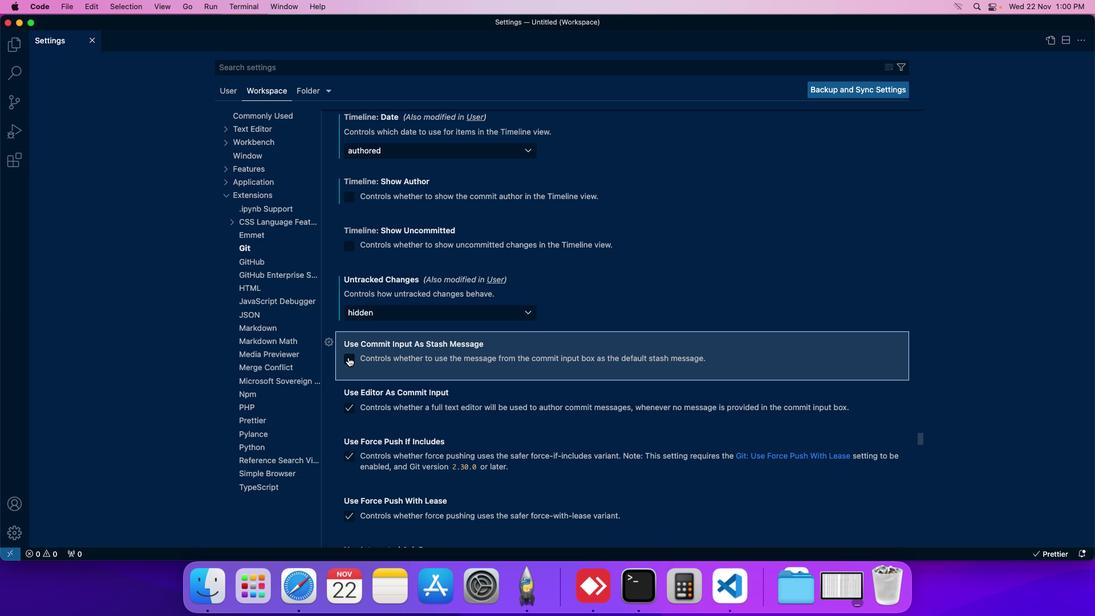 
Action: Mouse moved to (353, 361)
Screenshot: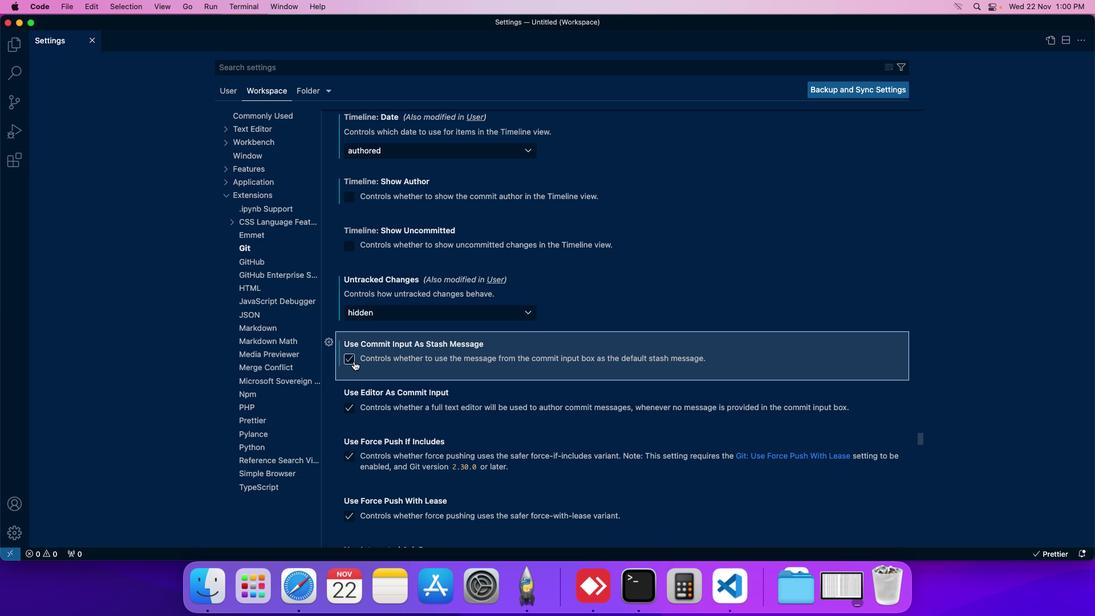 
